 Task: Merge the cell horizontally from D3 to G3.
Action: Mouse moved to (524, 485)
Screenshot: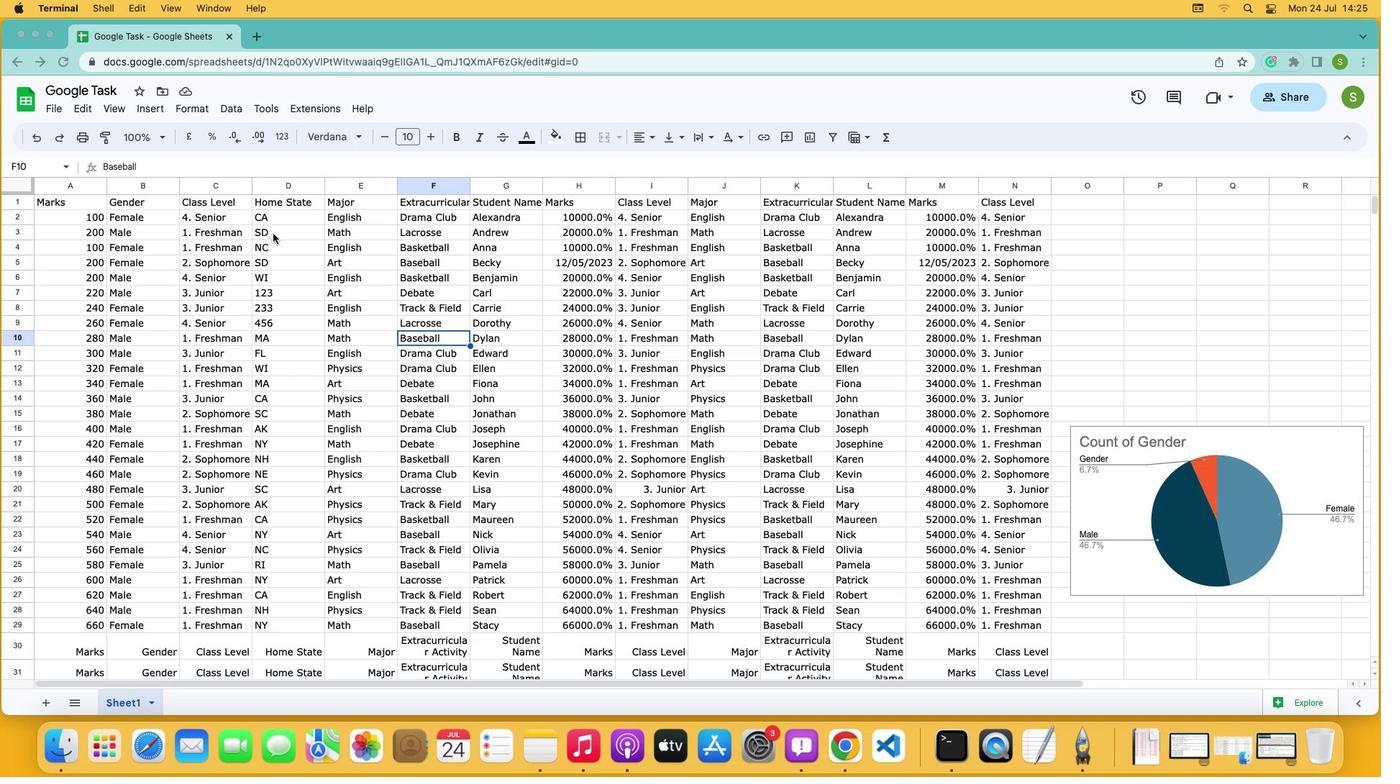 
Action: Mouse pressed left at (524, 485)
Screenshot: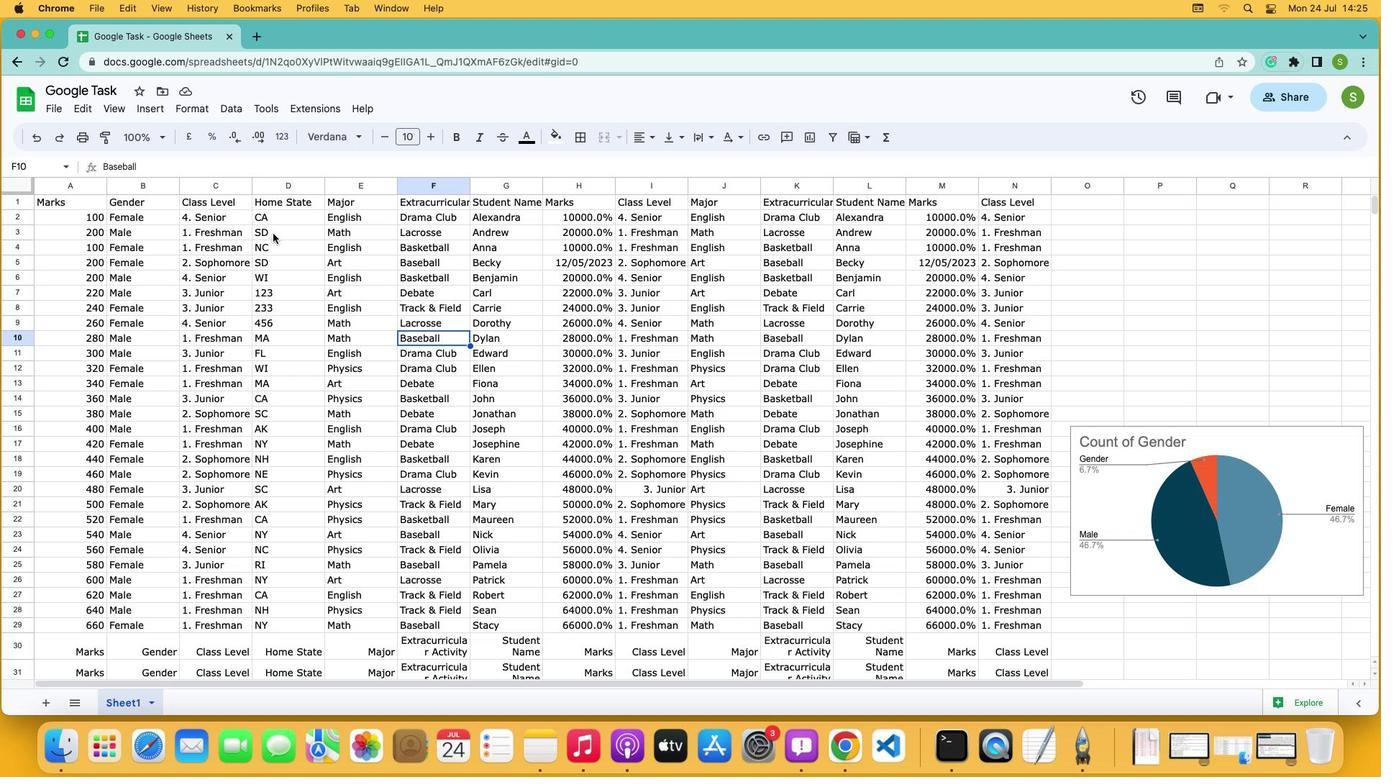 
Action: Mouse moved to (525, 483)
Screenshot: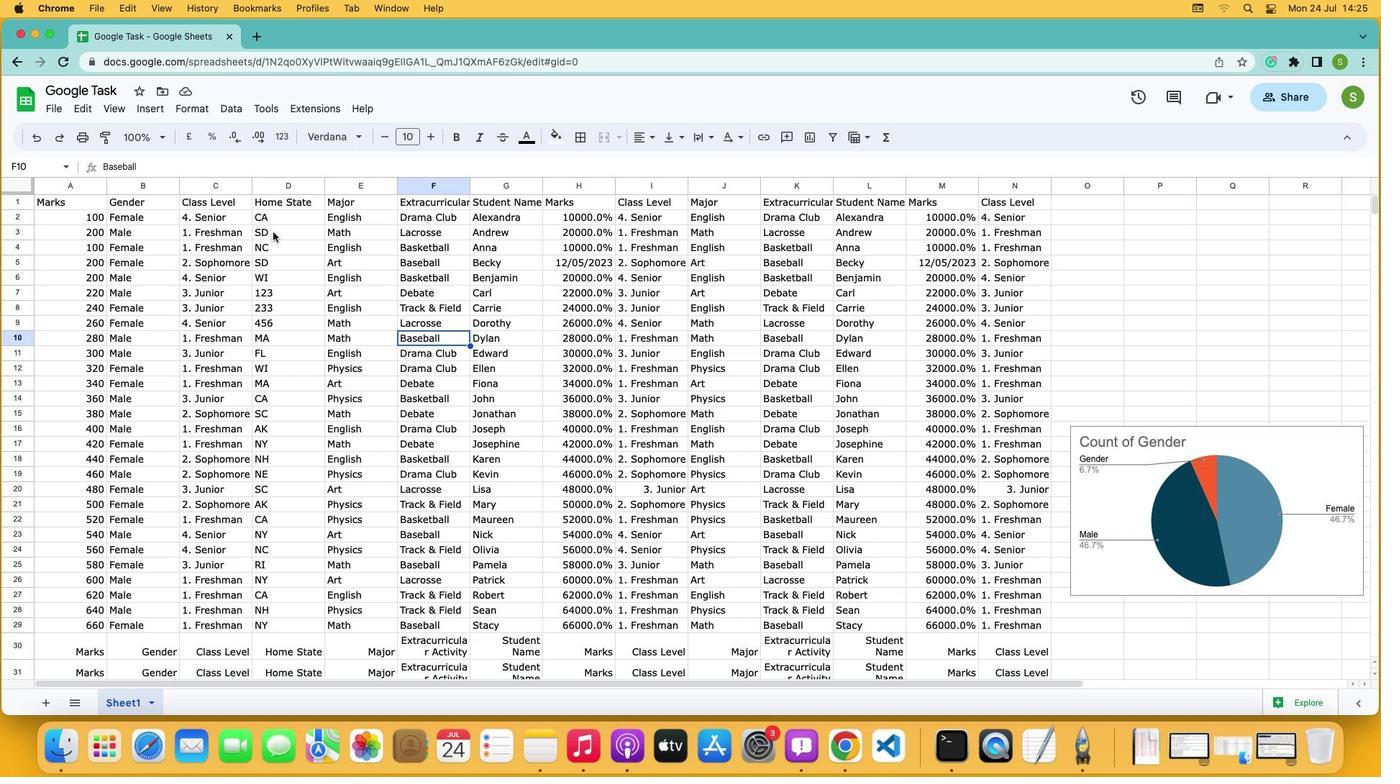 
Action: Mouse pressed left at (525, 483)
Screenshot: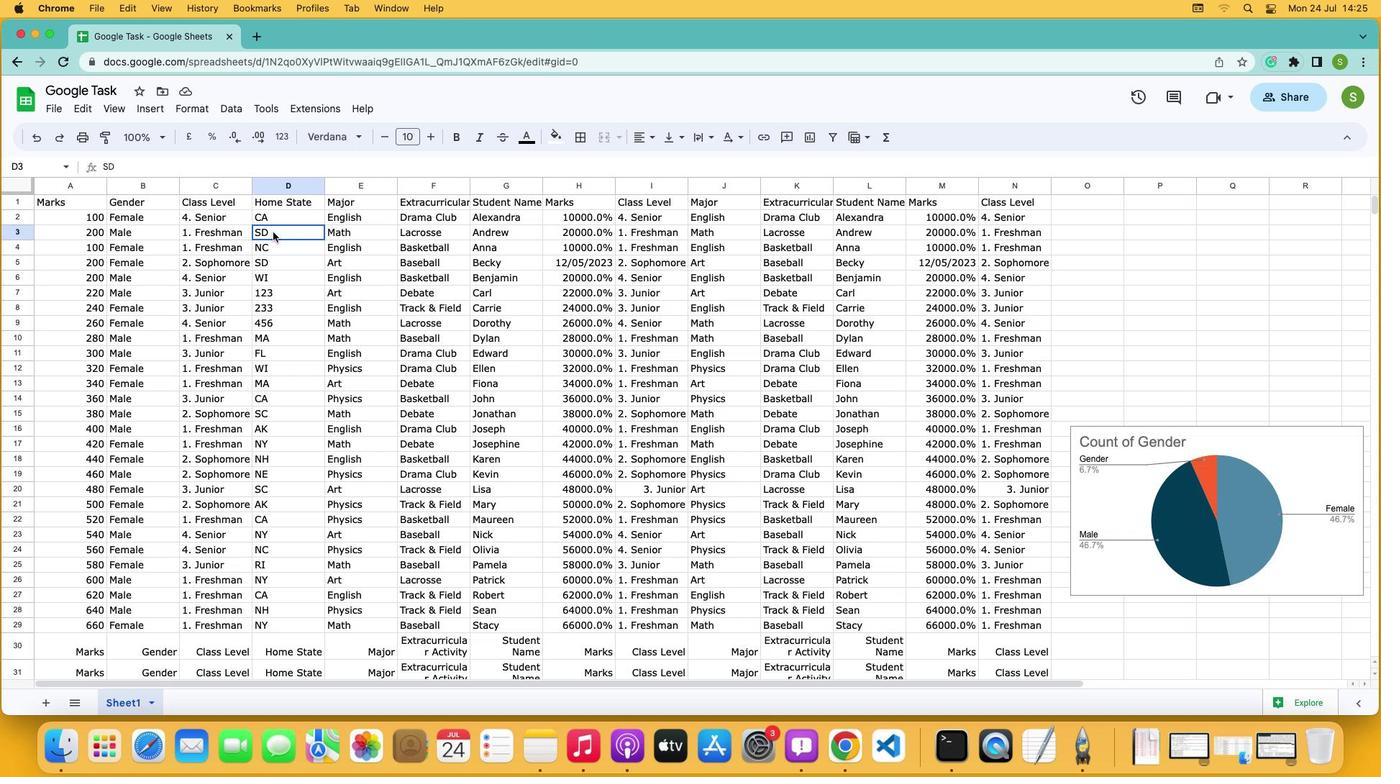 
Action: Mouse moved to (518, 482)
Screenshot: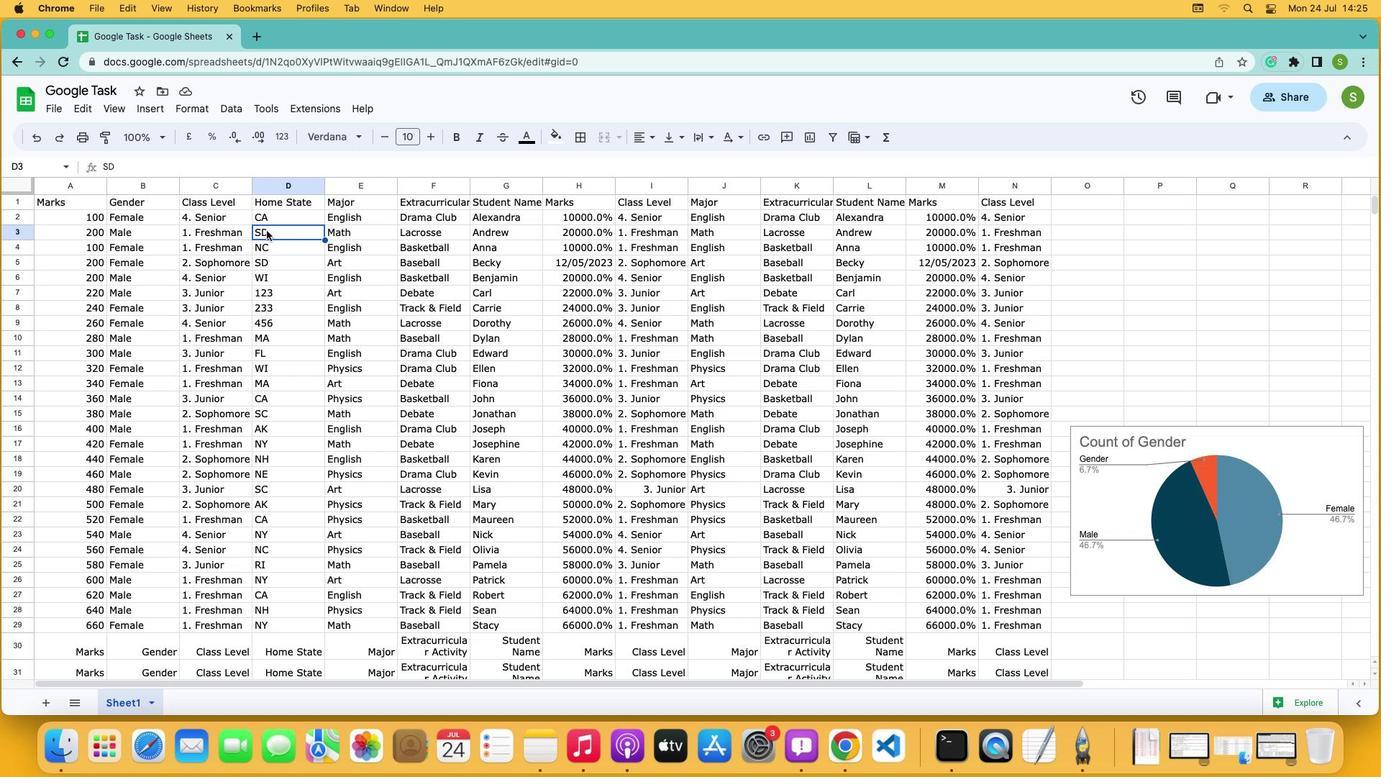 
Action: Mouse pressed left at (518, 482)
Screenshot: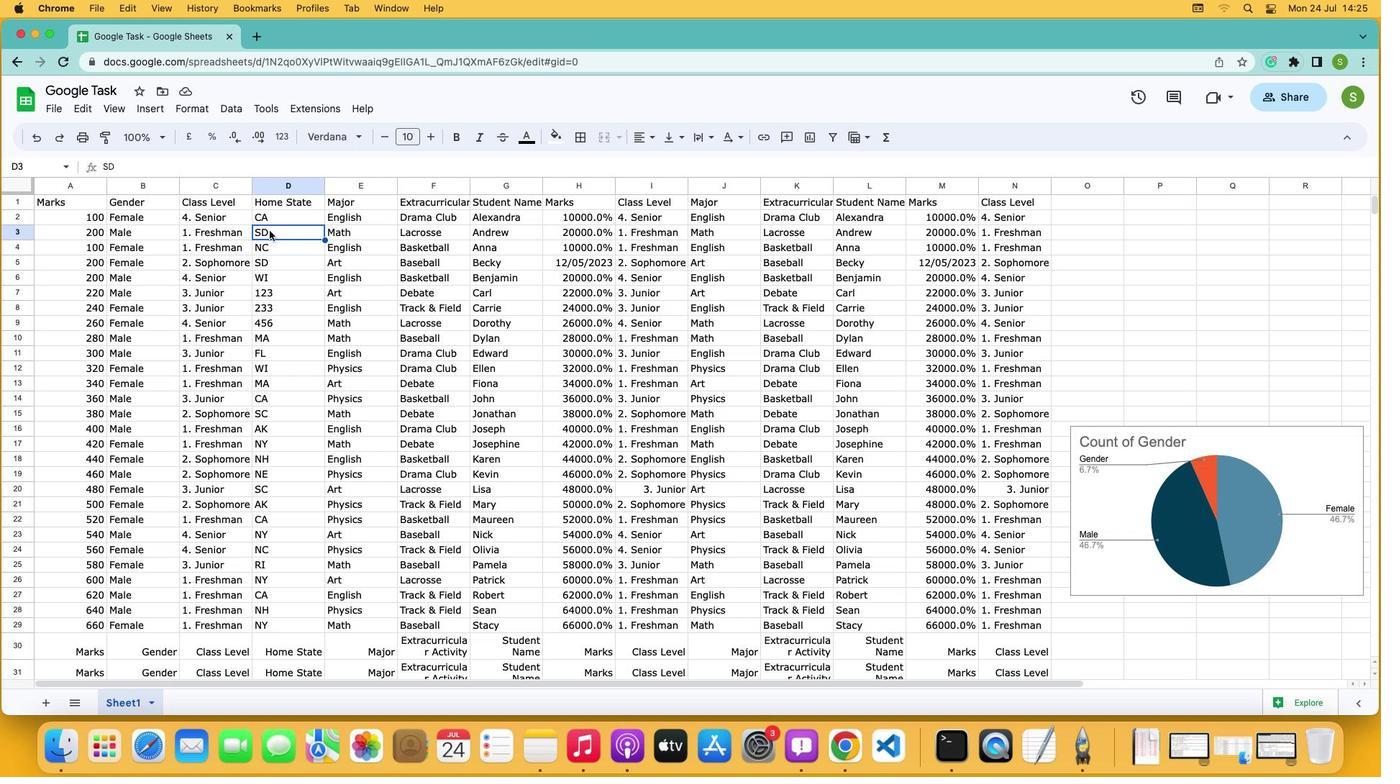 
Action: Mouse moved to (864, 387)
Screenshot: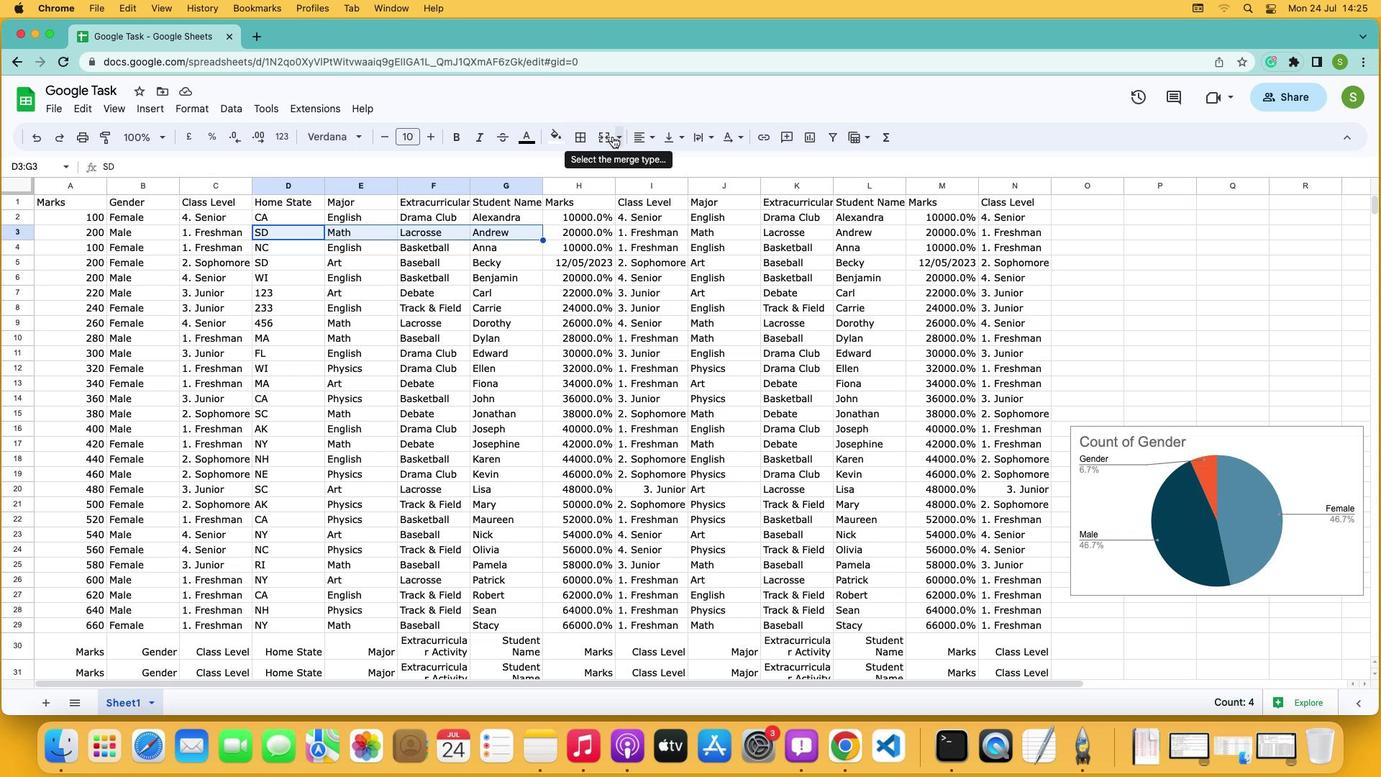 
Action: Mouse pressed left at (864, 387)
Screenshot: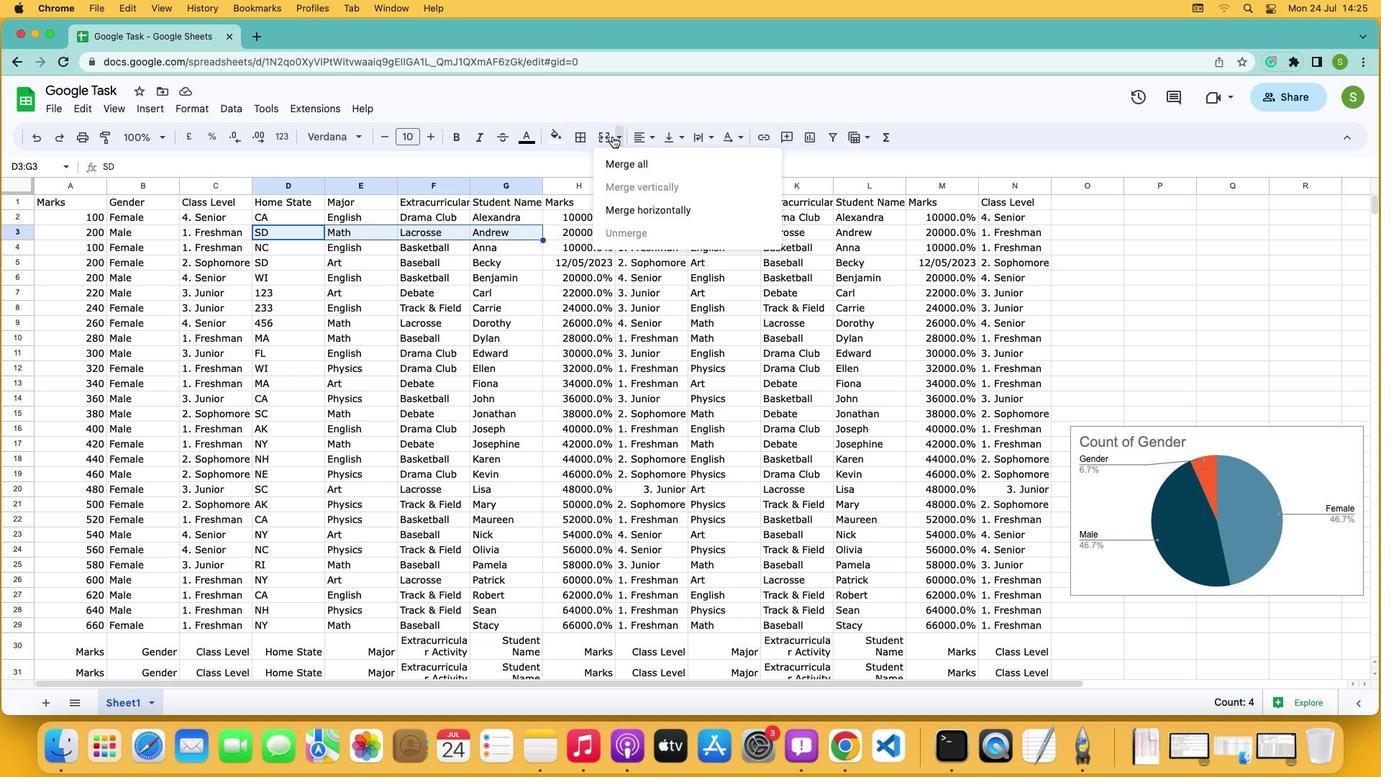 
Action: Mouse moved to (876, 462)
Screenshot: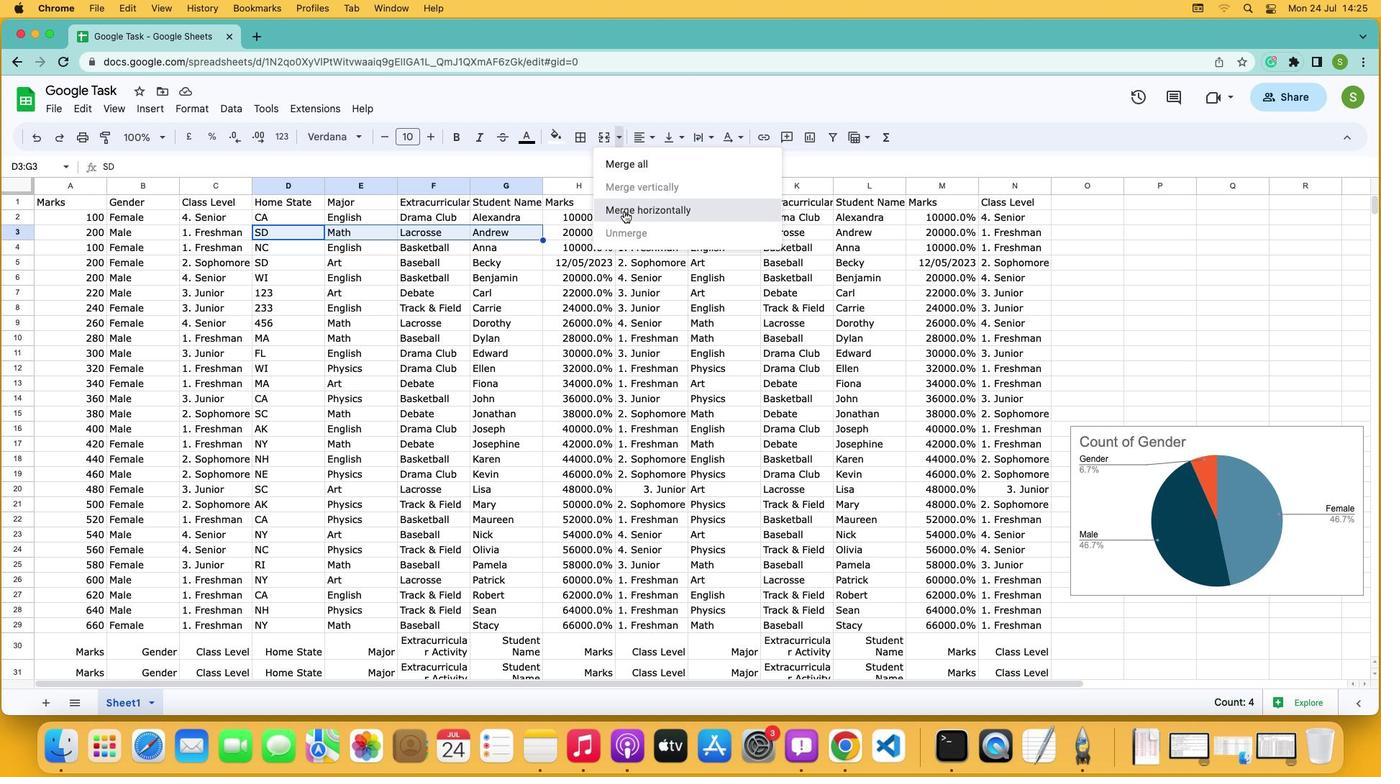 
Action: Mouse pressed left at (876, 462)
Screenshot: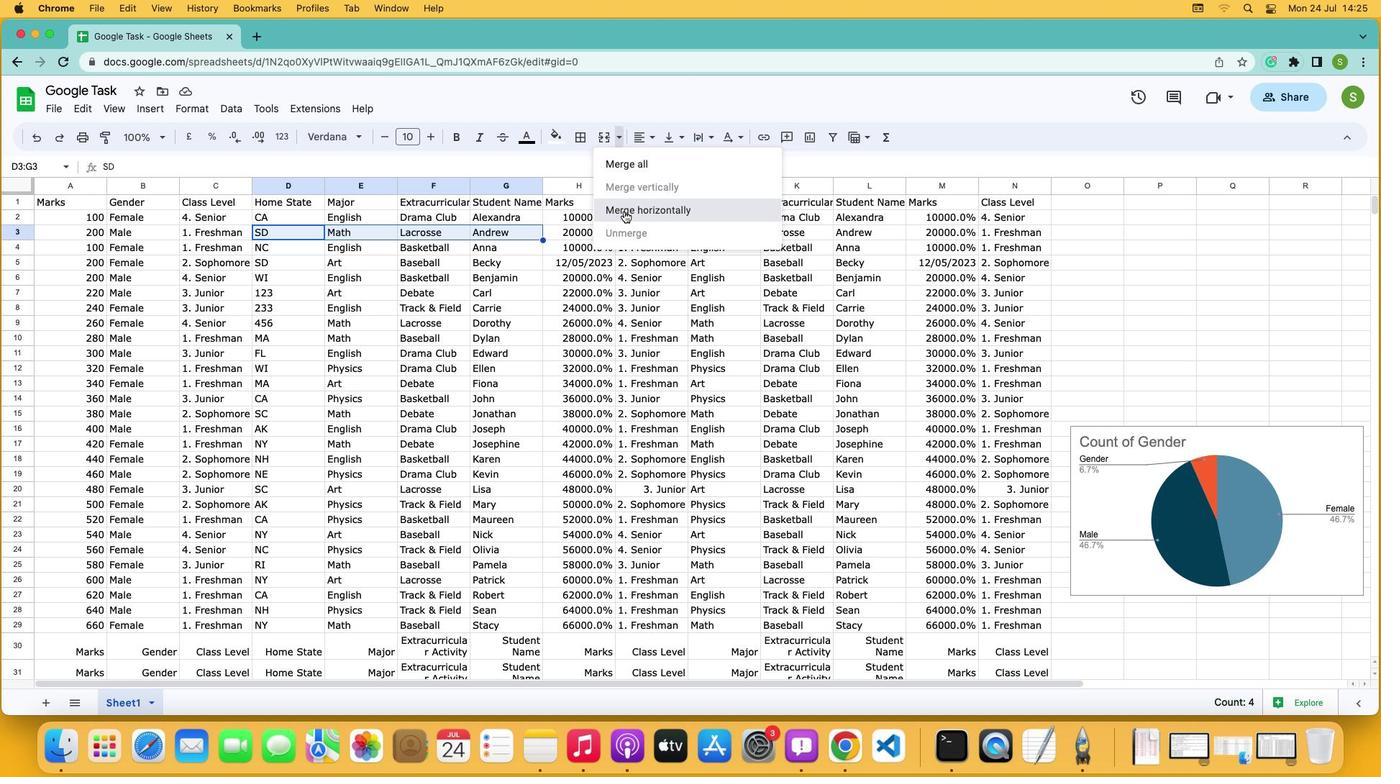 
Action: Mouse moved to (1092, 712)
Screenshot: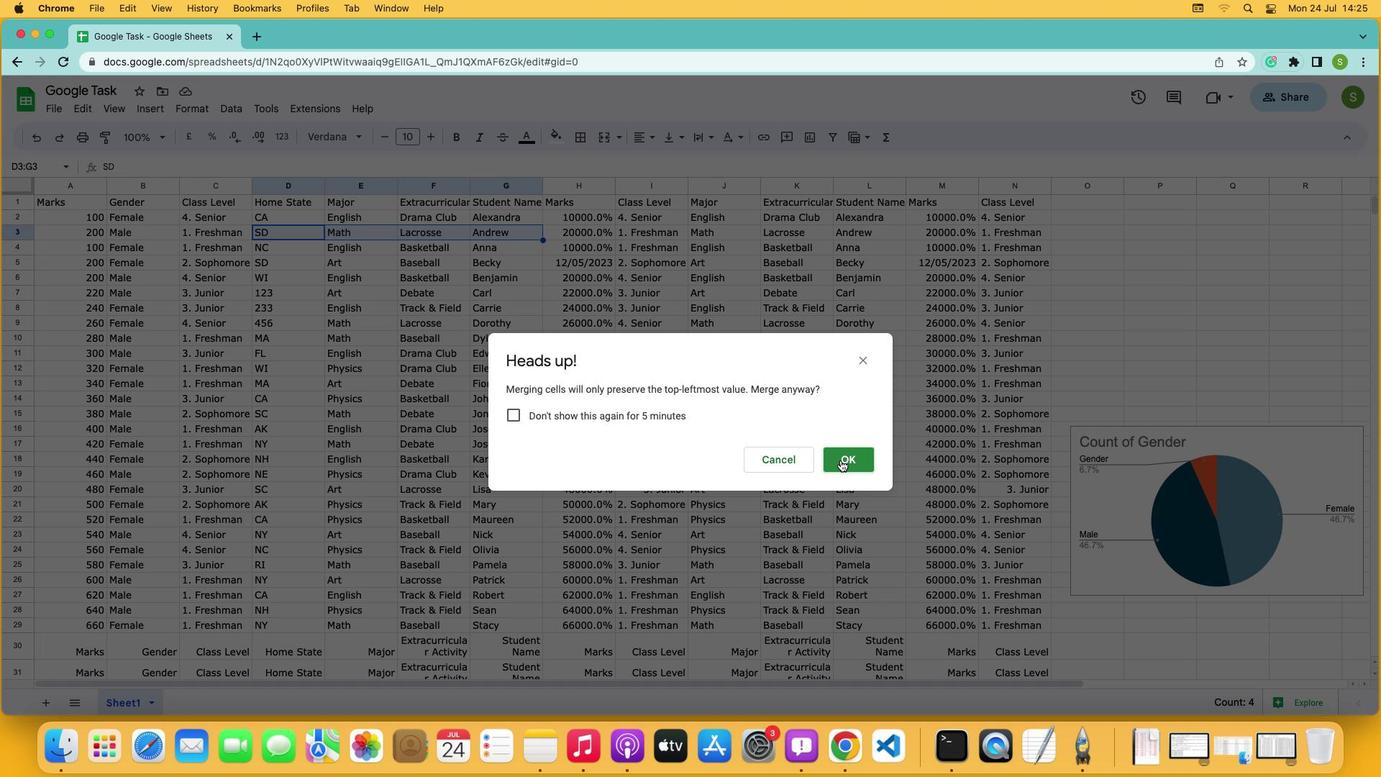 
Action: Mouse pressed left at (1092, 712)
Screenshot: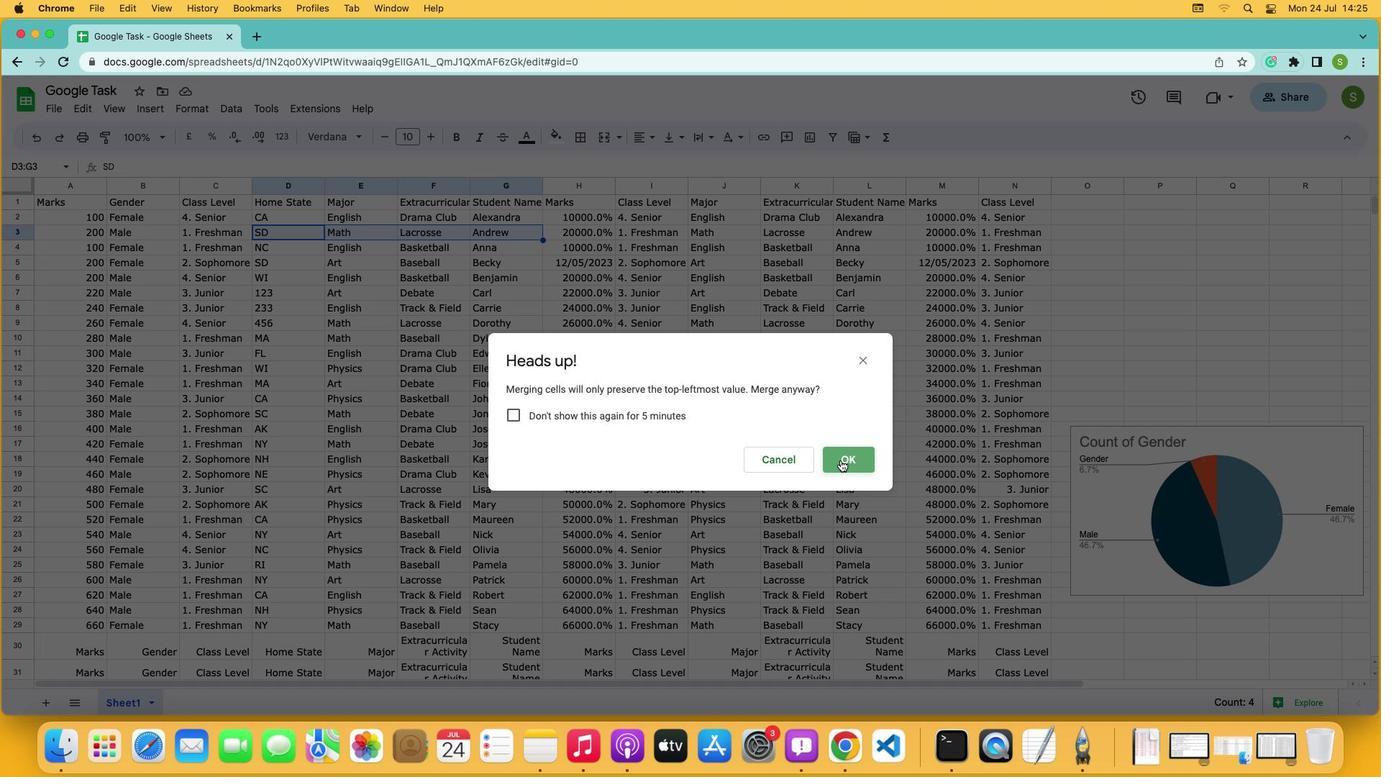 
